 Task: Apply visibility "workspace".
Action: Mouse moved to (364, 389)
Screenshot: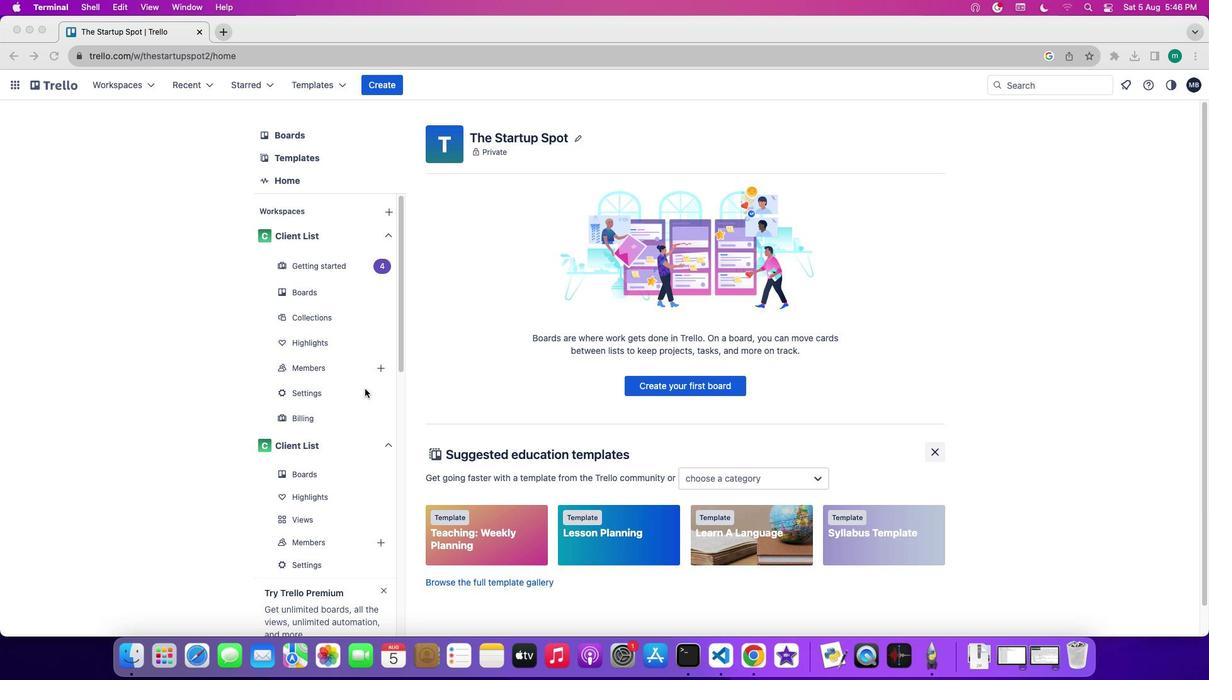 
Action: Mouse pressed left at (364, 389)
Screenshot: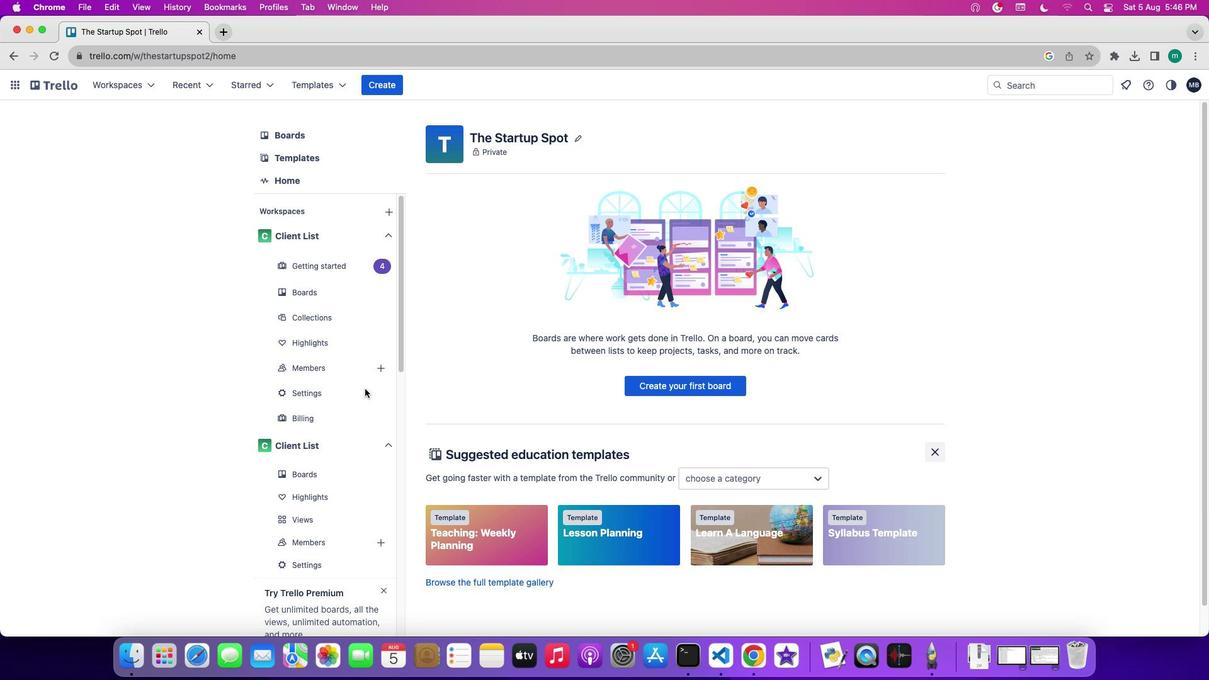 
Action: Mouse pressed left at (364, 389)
Screenshot: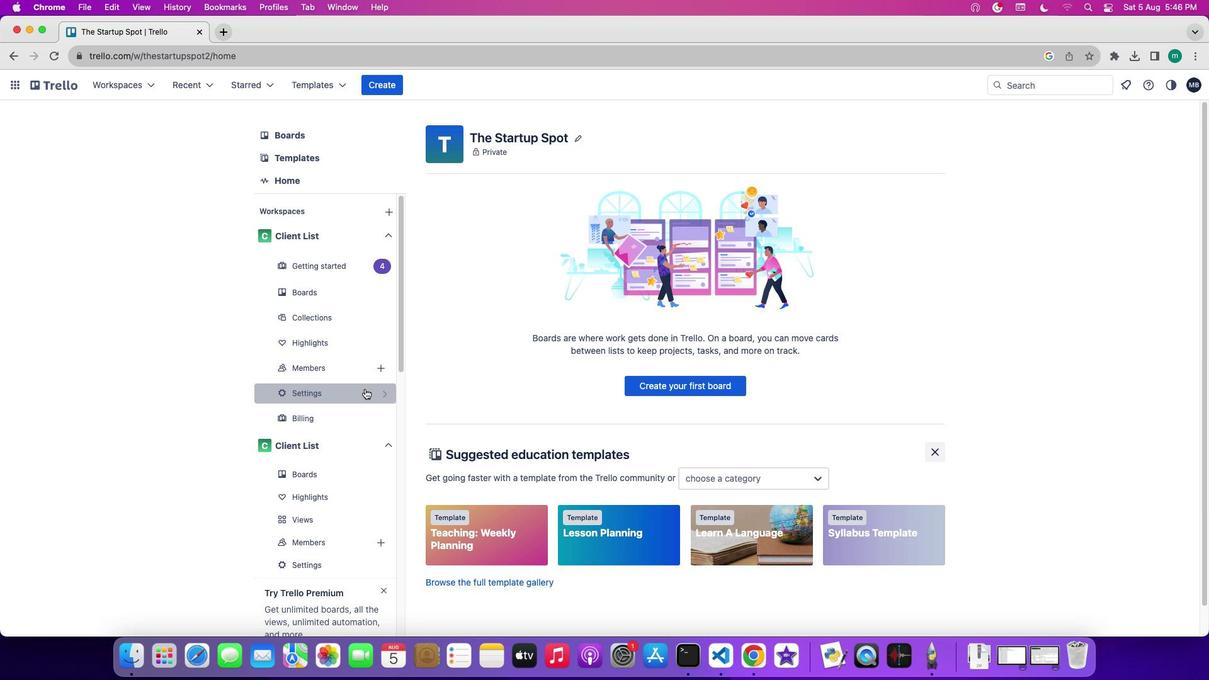 
Action: Mouse moved to (142, 345)
Screenshot: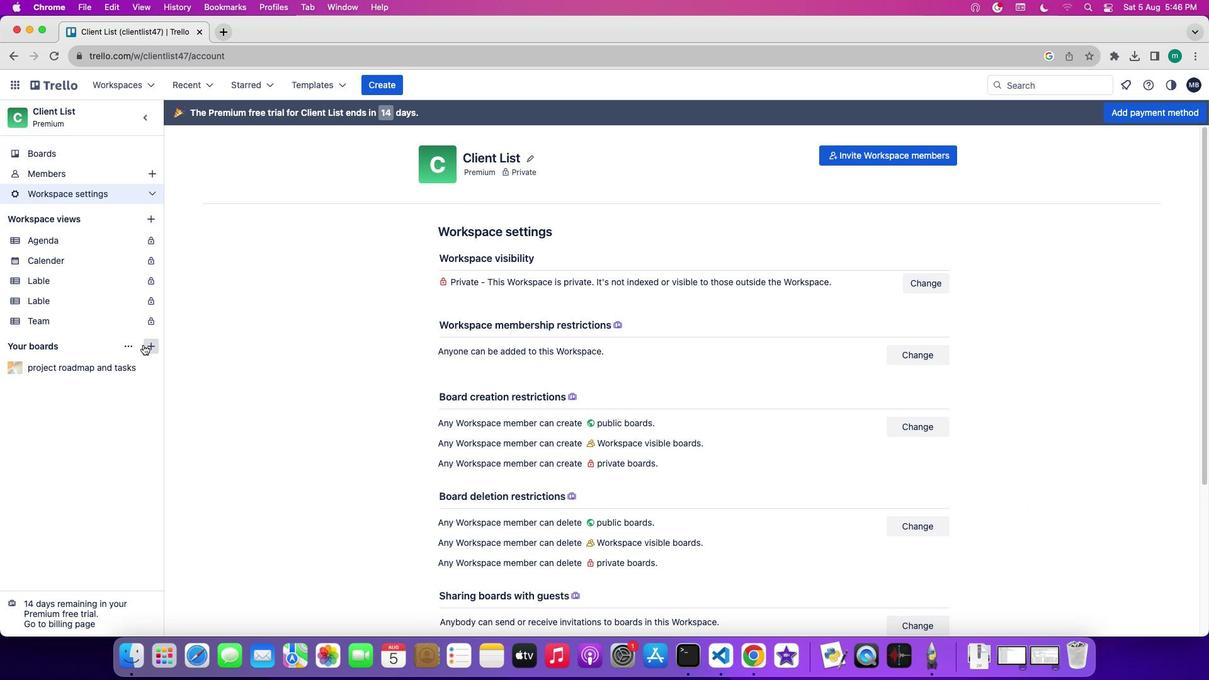 
Action: Mouse pressed left at (142, 345)
Screenshot: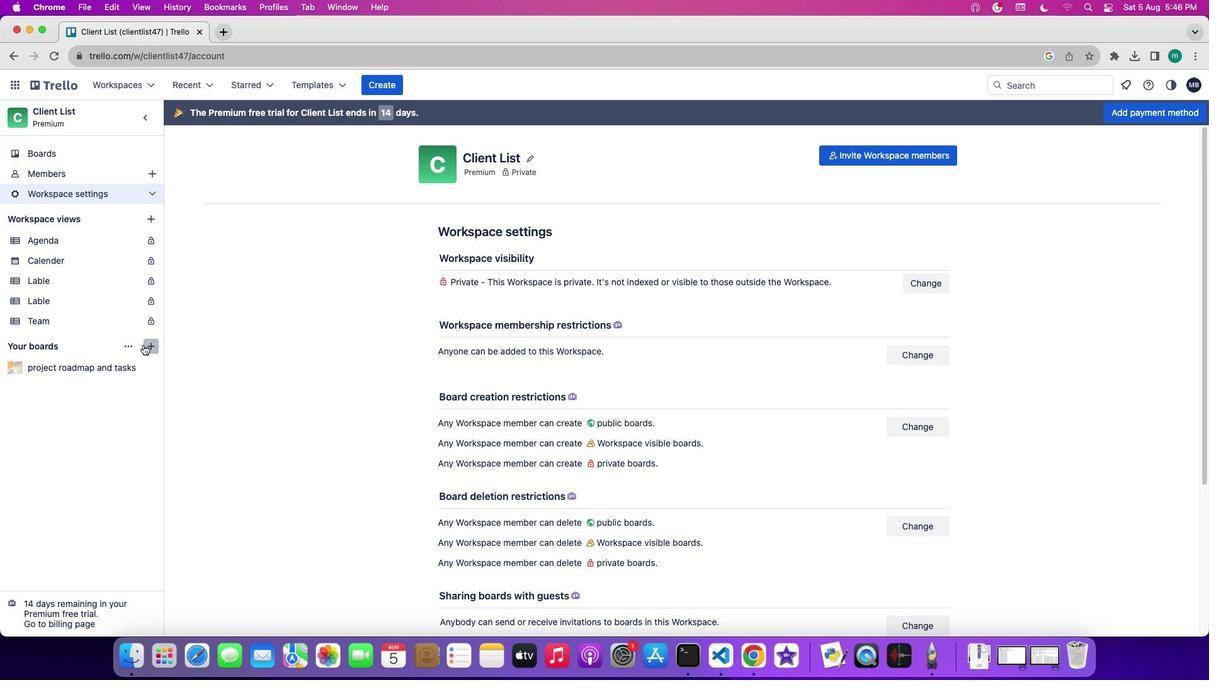 
Action: Mouse moved to (292, 532)
Screenshot: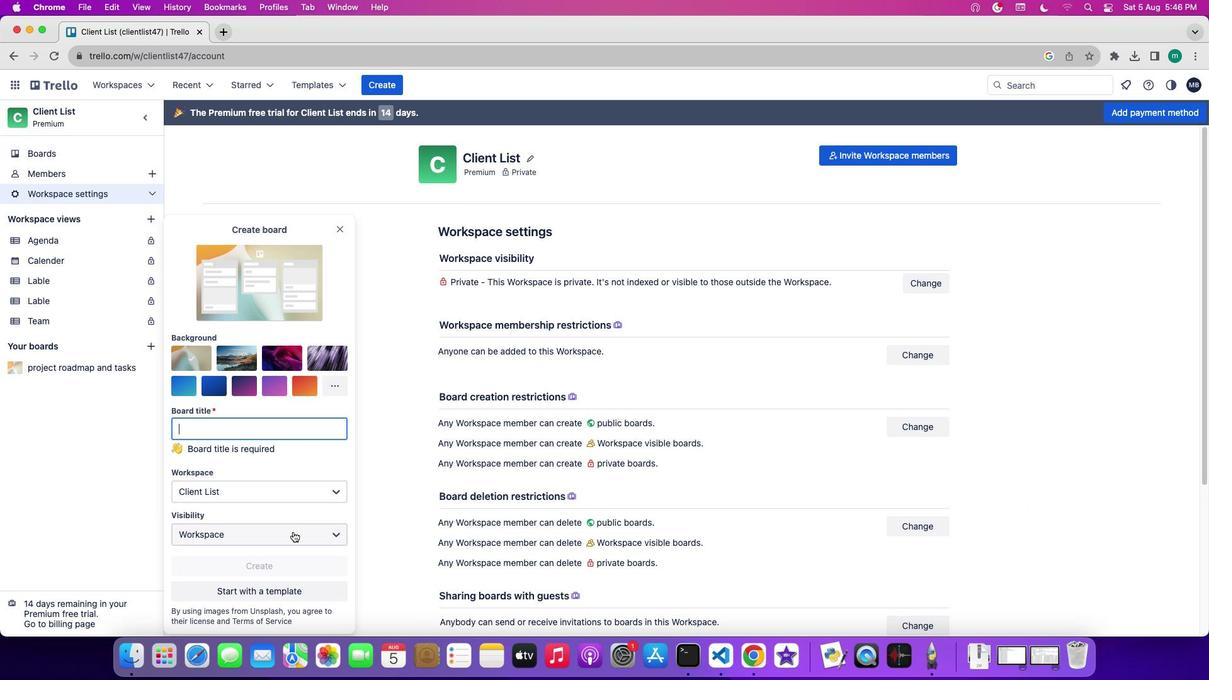 
Action: Mouse pressed left at (292, 532)
Screenshot: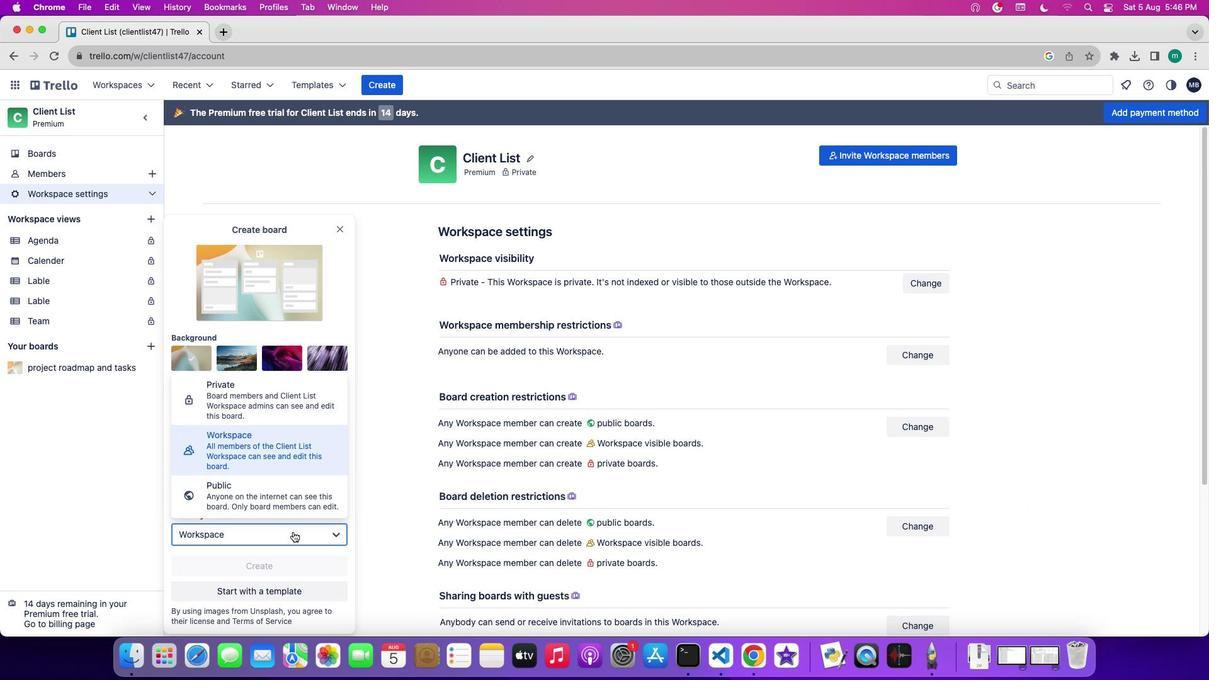 
Action: Mouse moved to (286, 447)
Screenshot: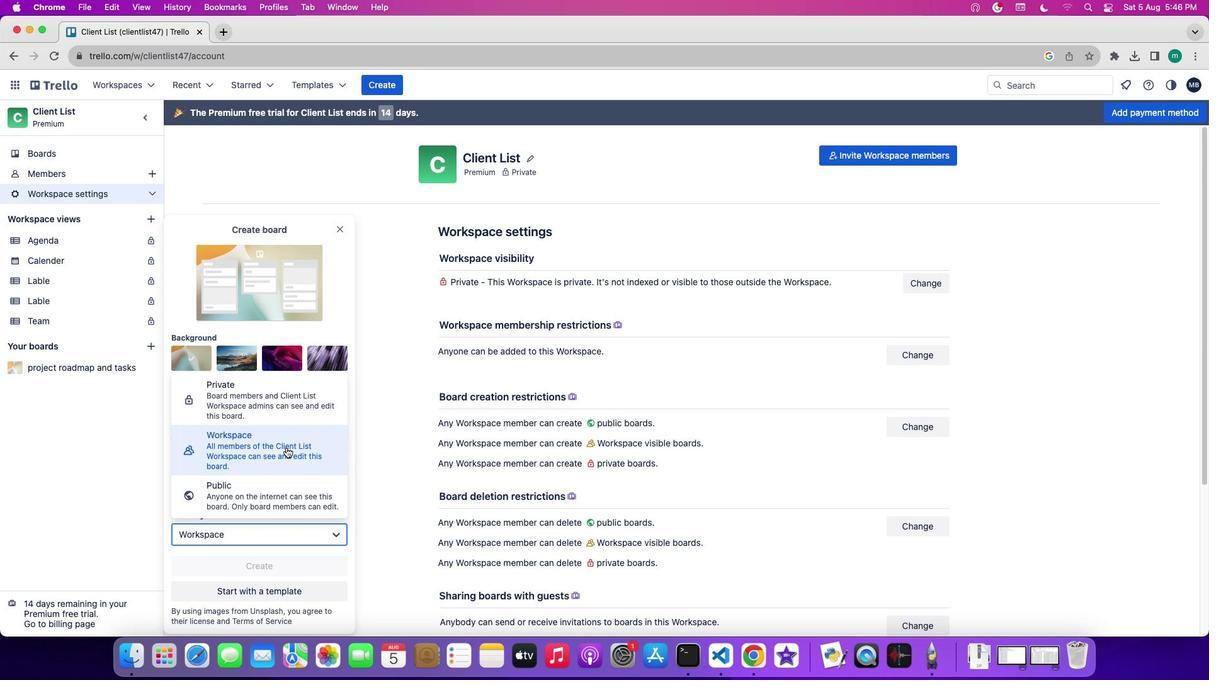 
Action: Mouse pressed left at (286, 447)
Screenshot: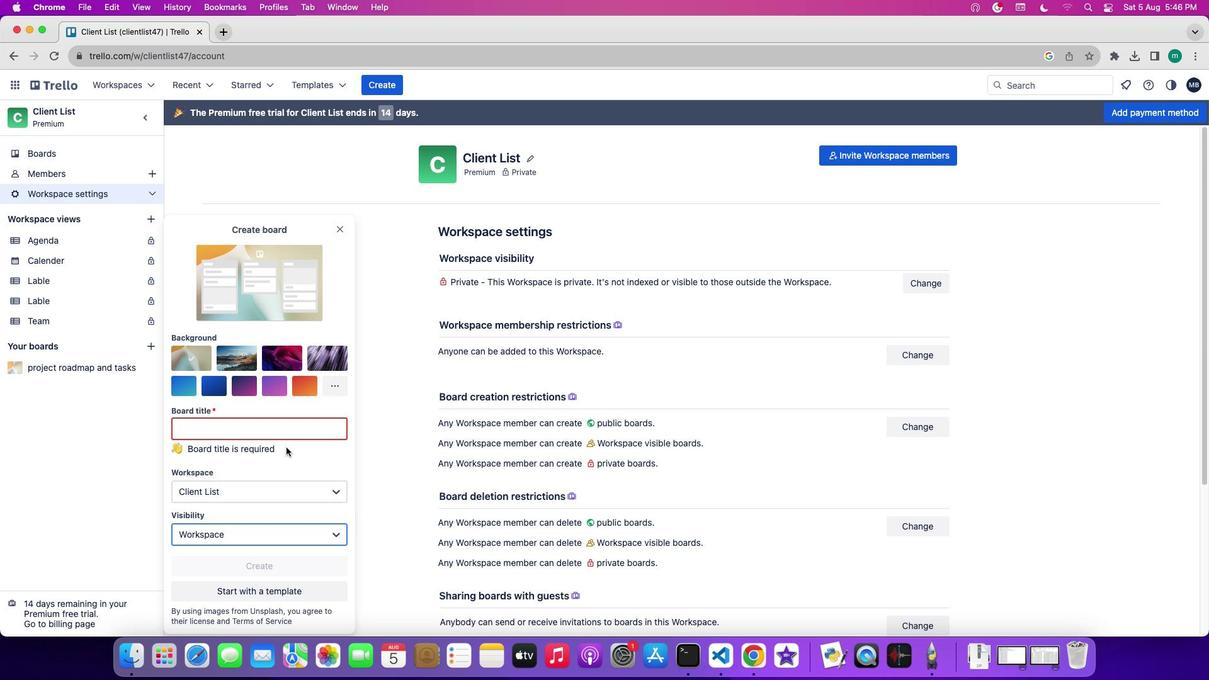 
Action: Mouse moved to (301, 456)
Screenshot: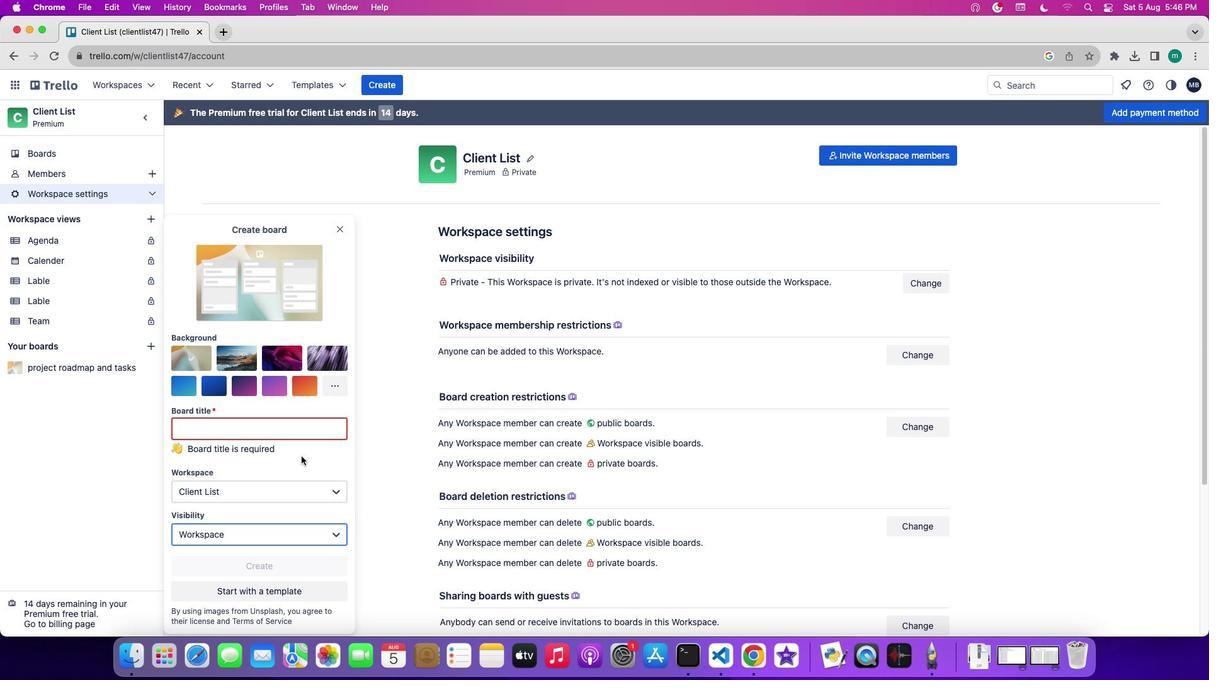 
